 Task: Create a new Trello board titled 'Board0000000034' and add a card titled 'Card0000000133' to the 'To Do' list.
Action: Mouse moved to (325, 470)
Screenshot: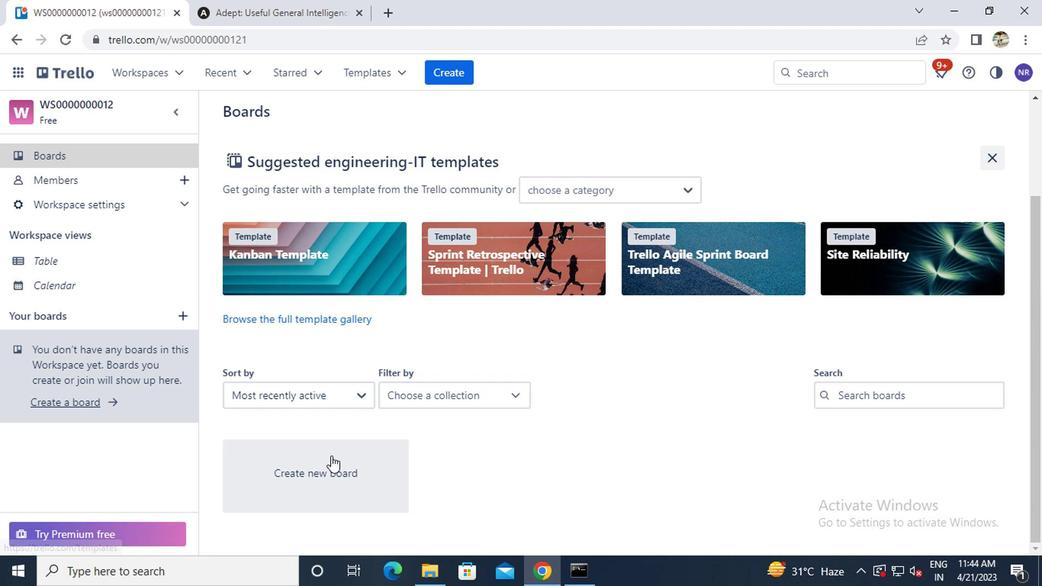 
Action: Mouse pressed left at (325, 470)
Screenshot: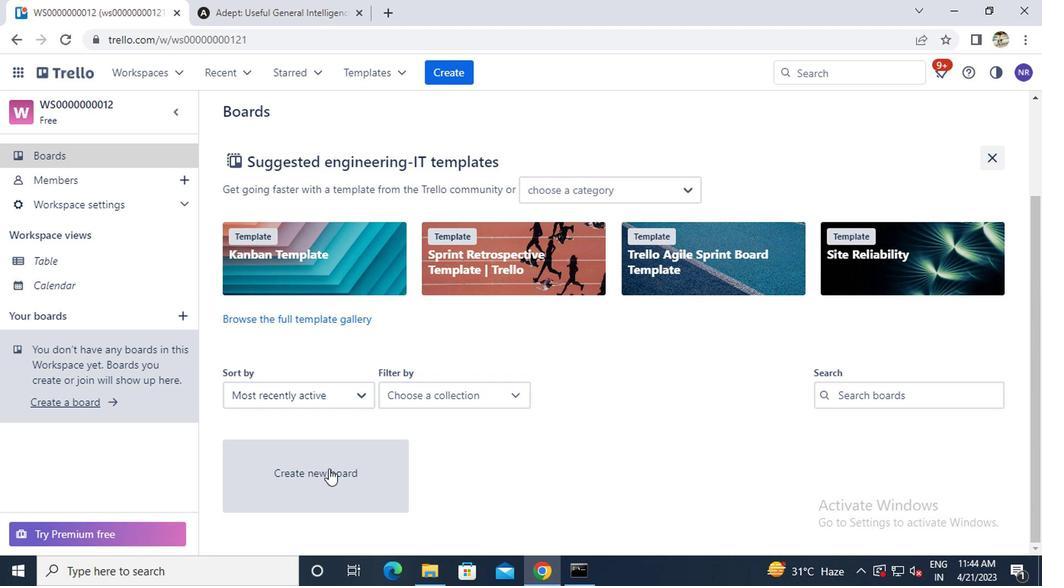 
Action: Mouse moved to (429, 359)
Screenshot: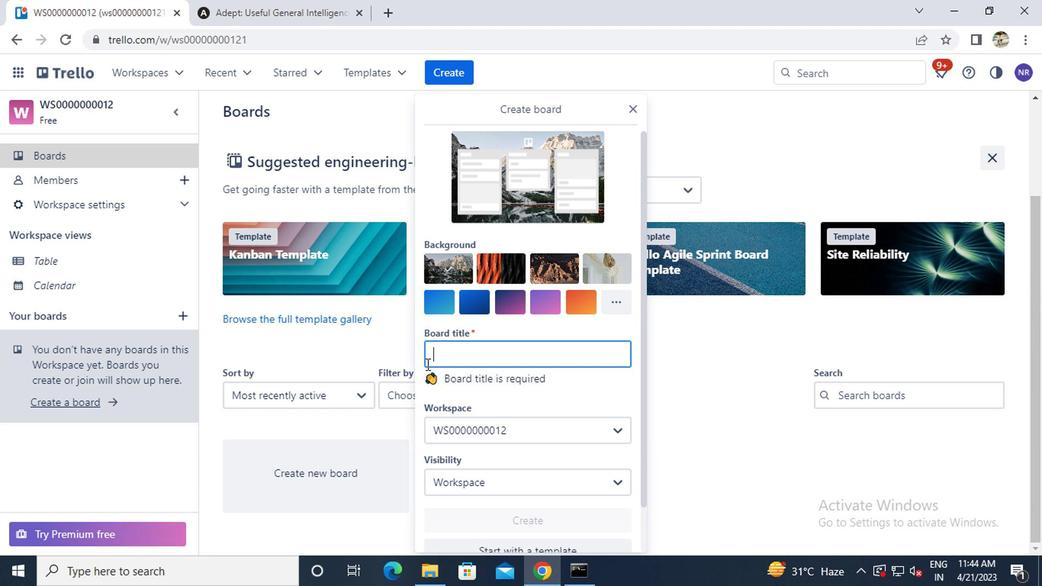 
Action: Mouse pressed left at (429, 359)
Screenshot: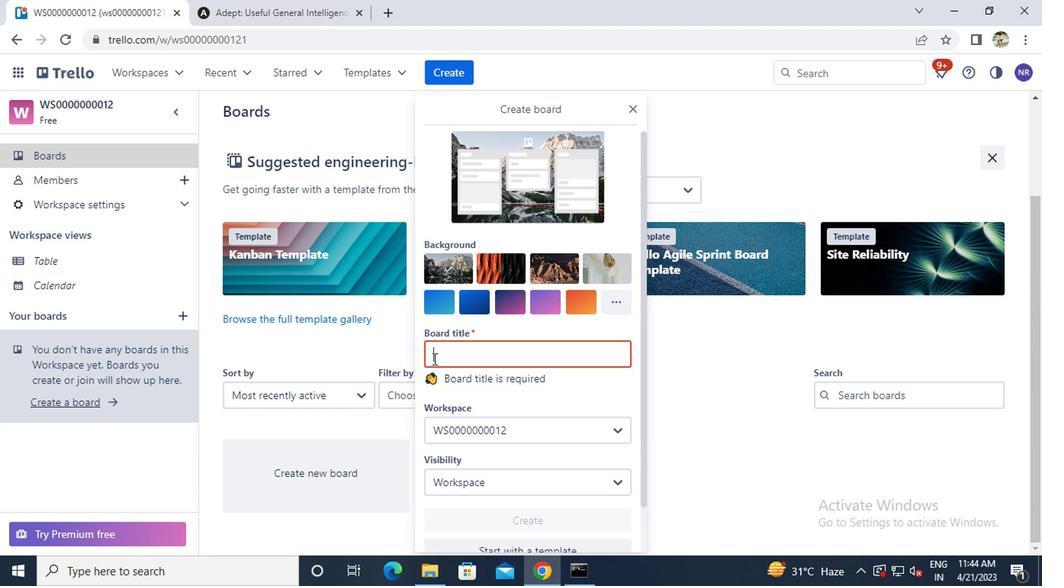 
Action: Mouse moved to (430, 359)
Screenshot: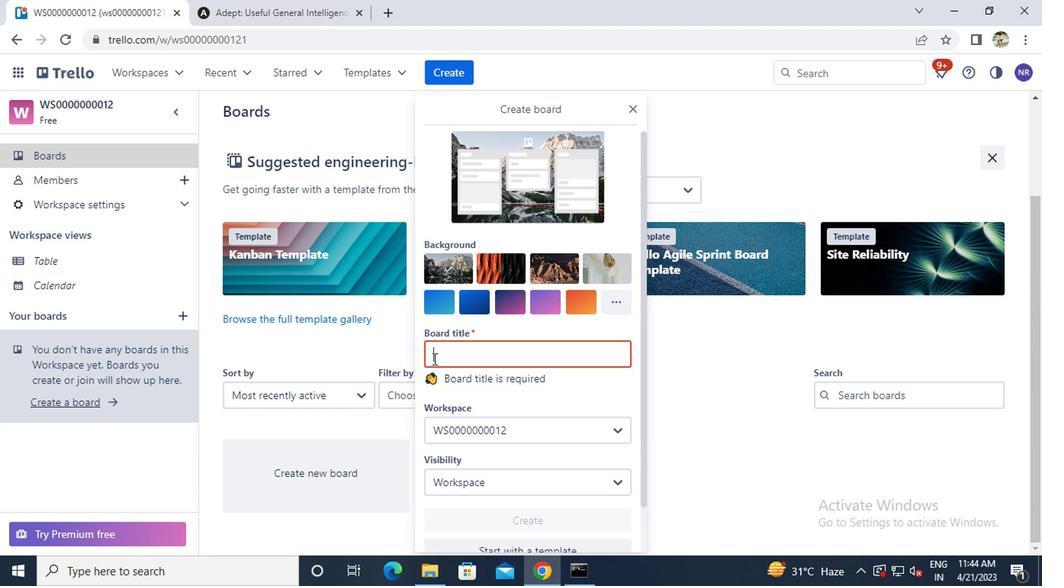 
Action: Key pressed b<Key.caps_lock>oard0
Screenshot: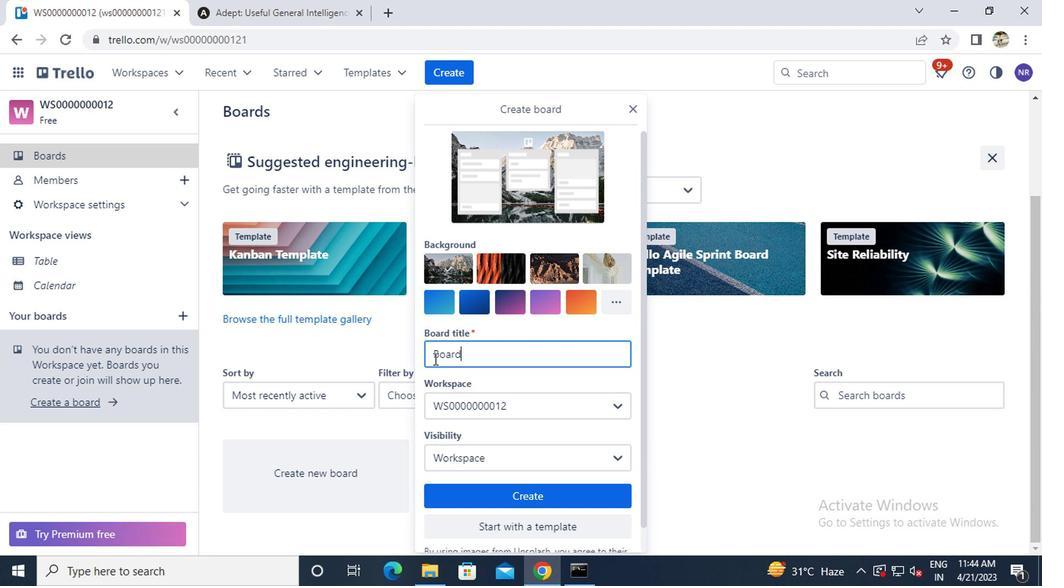 
Action: Mouse moved to (411, 351)
Screenshot: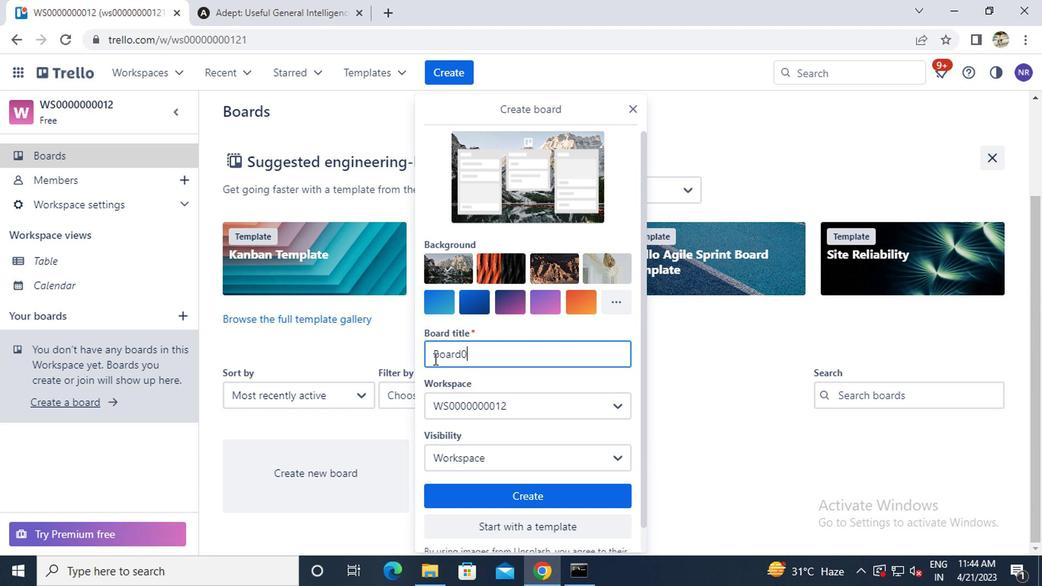 
Action: Key pressed 000000034
Screenshot: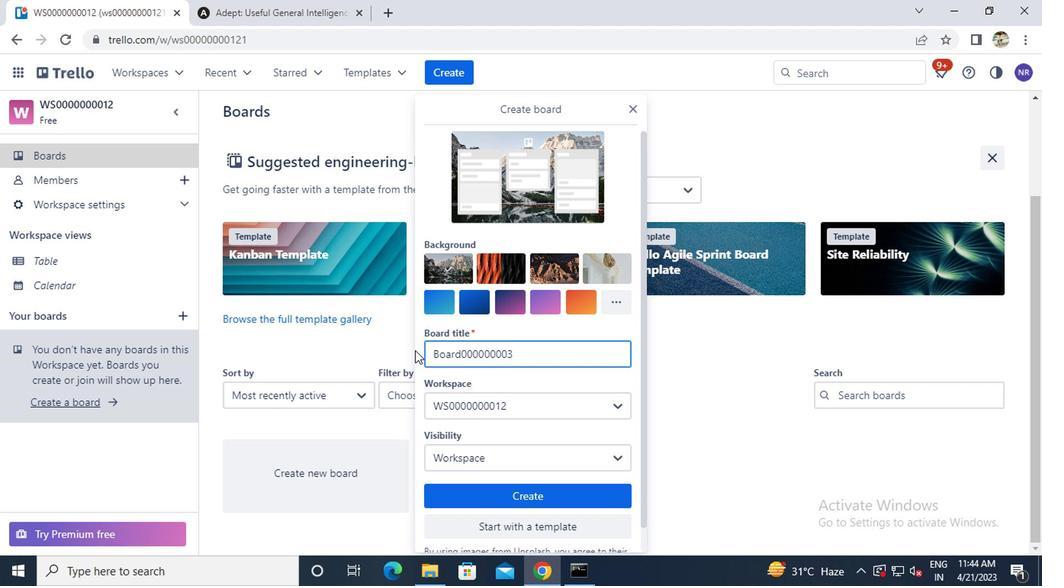 
Action: Mouse moved to (457, 493)
Screenshot: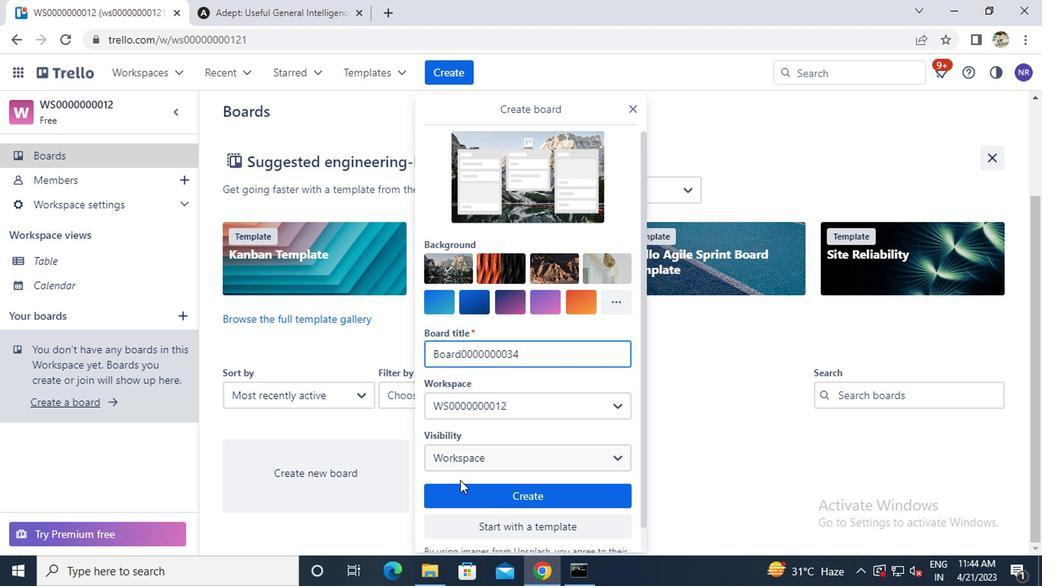 
Action: Mouse pressed left at (457, 493)
Screenshot: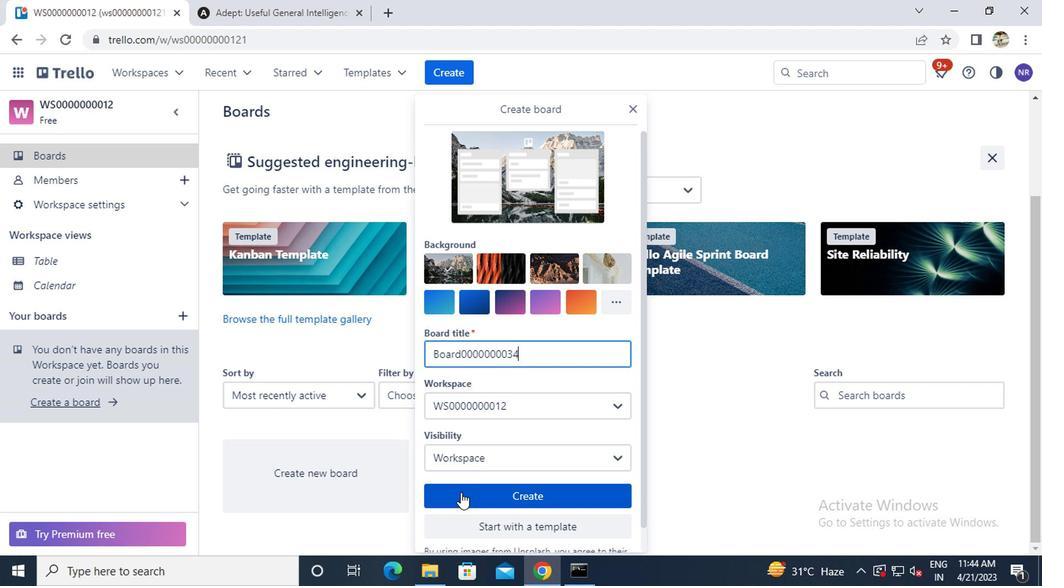 
Action: Mouse moved to (123, 158)
Screenshot: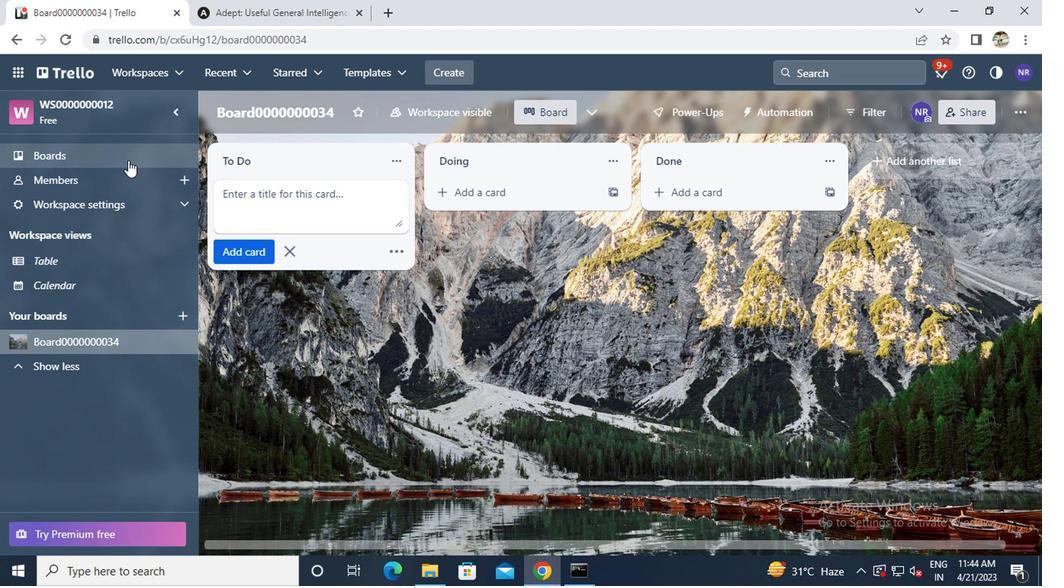 
Action: Mouse pressed left at (123, 158)
Screenshot: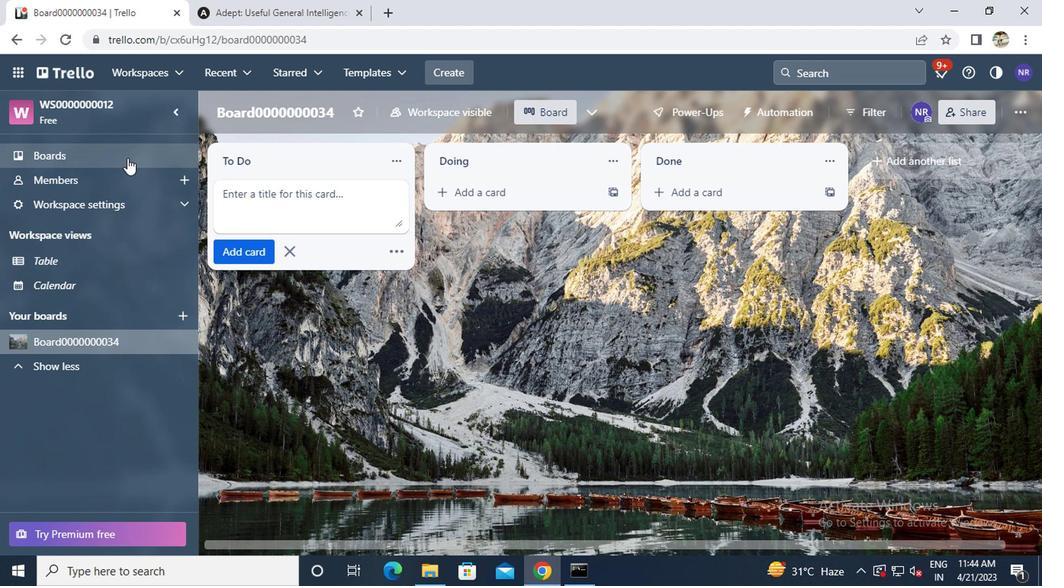 
Action: Mouse moved to (277, 274)
Screenshot: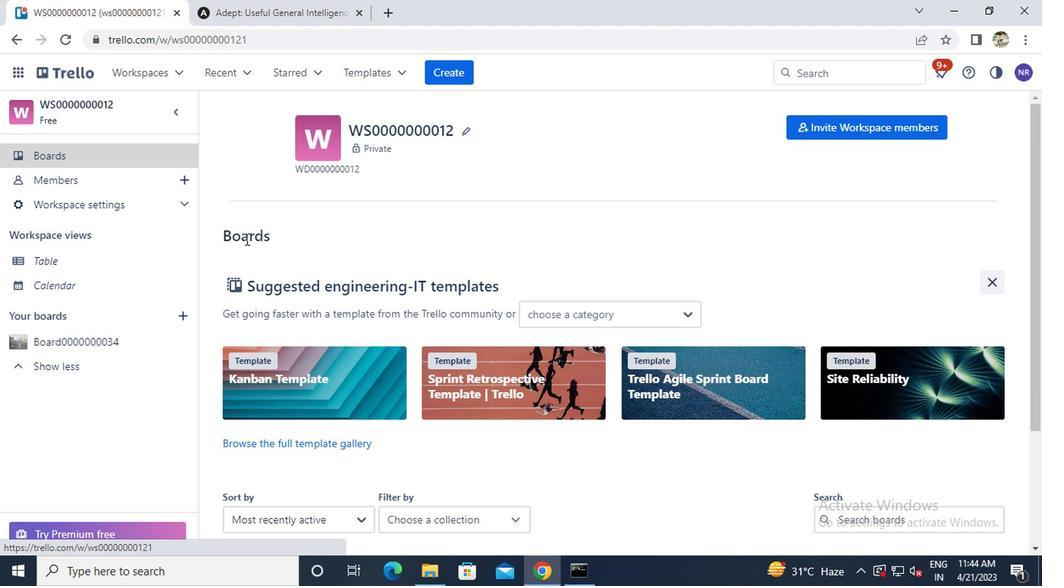 
Action: Mouse scrolled (277, 274) with delta (0, 0)
Screenshot: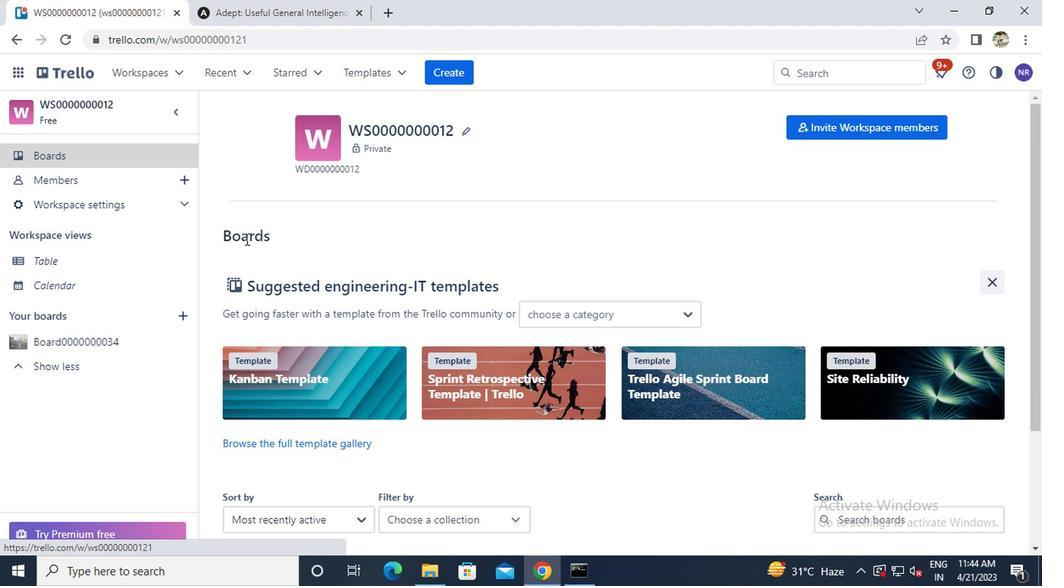
Action: Mouse scrolled (277, 274) with delta (0, 0)
Screenshot: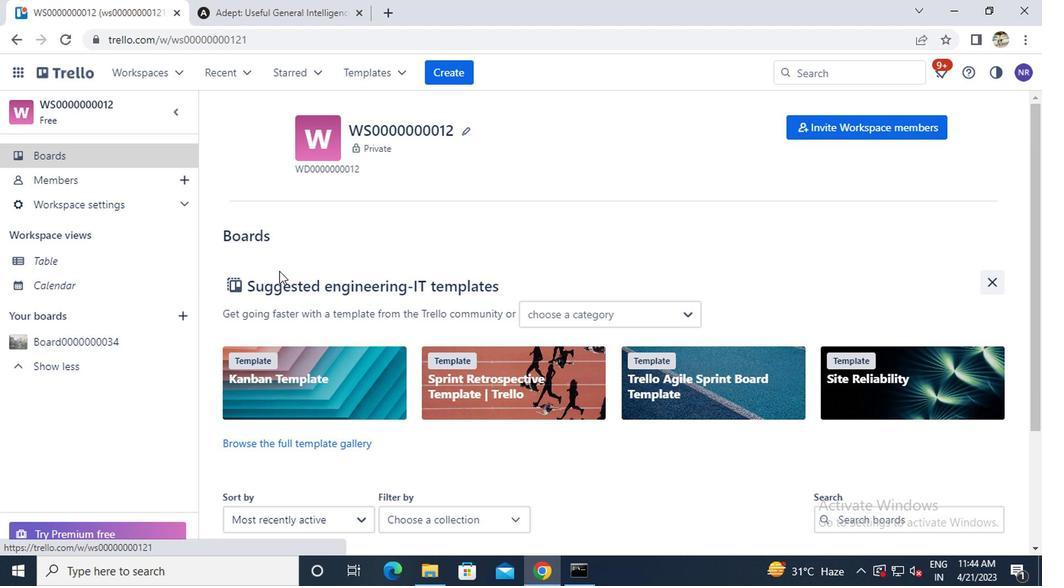 
Action: Mouse scrolled (277, 274) with delta (0, 0)
Screenshot: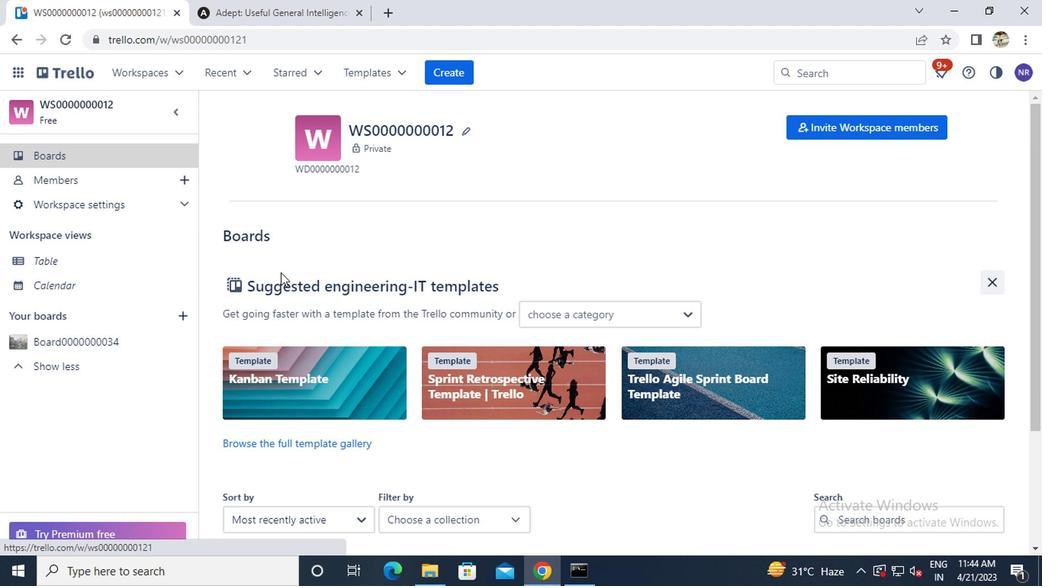 
Action: Mouse scrolled (277, 274) with delta (0, 0)
Screenshot: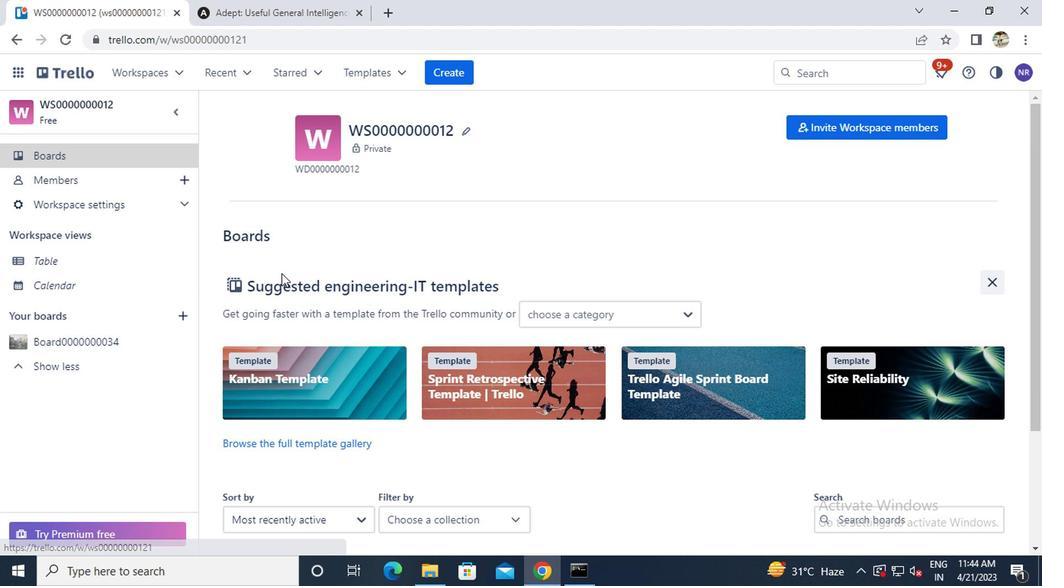 
Action: Mouse moved to (317, 483)
Screenshot: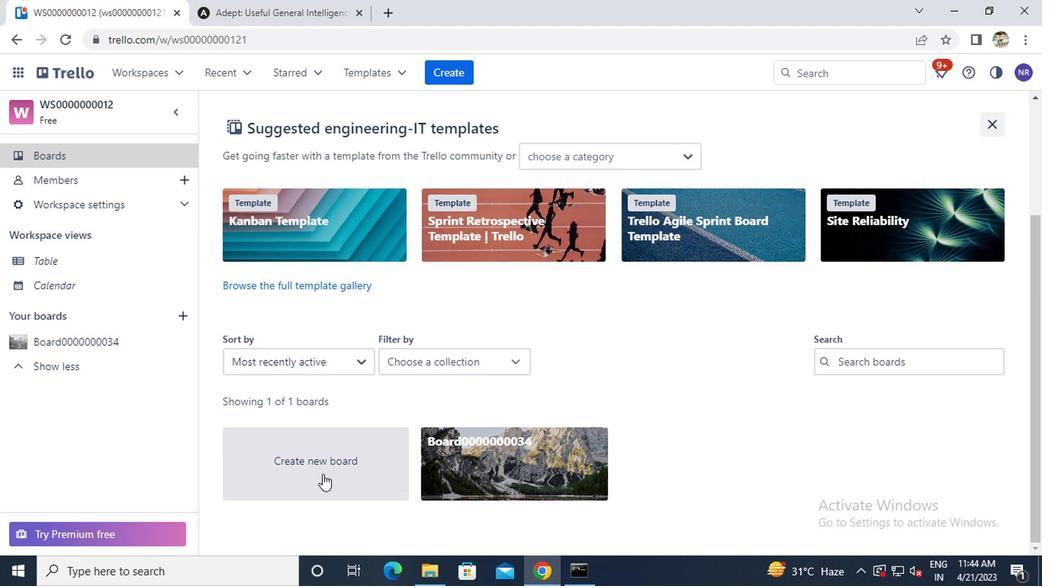 
Action: Mouse pressed left at (317, 483)
Screenshot: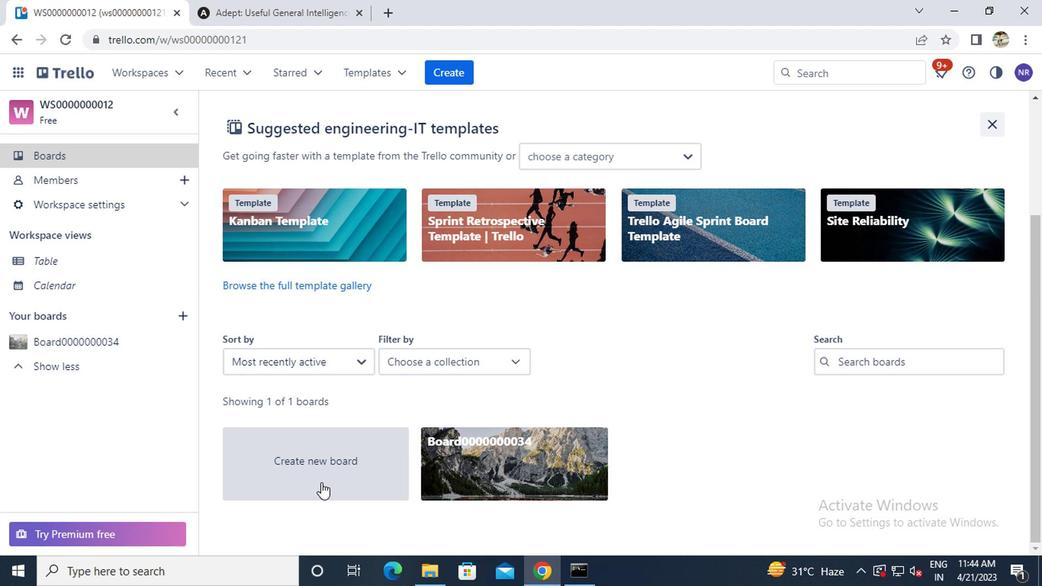 
Action: Key pressed <Key.caps_lock>b<Key.caps_lock>oard0000000035
Screenshot: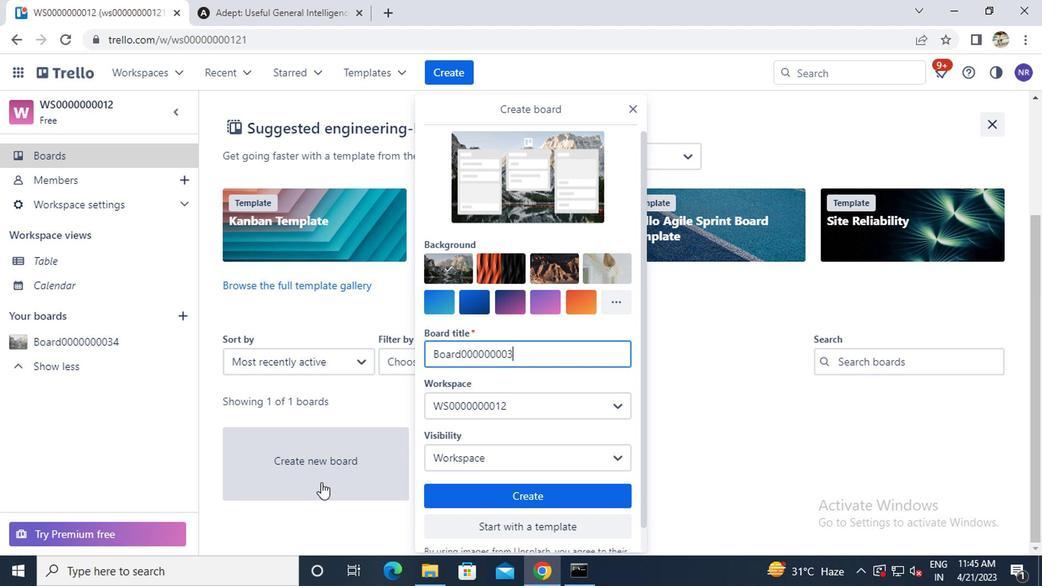 
Action: Mouse moved to (478, 460)
Screenshot: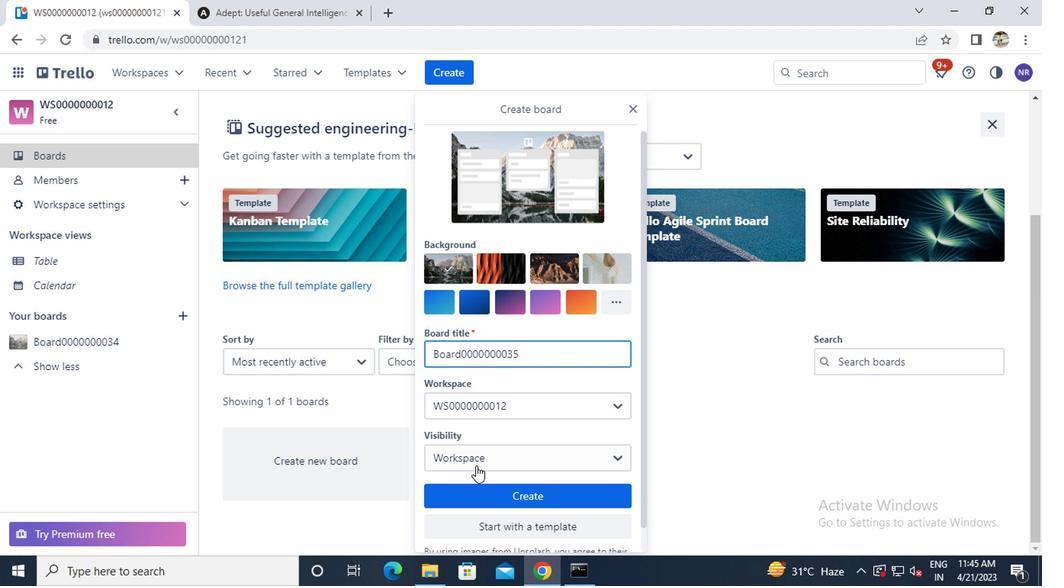 
Action: Mouse pressed left at (478, 460)
Screenshot: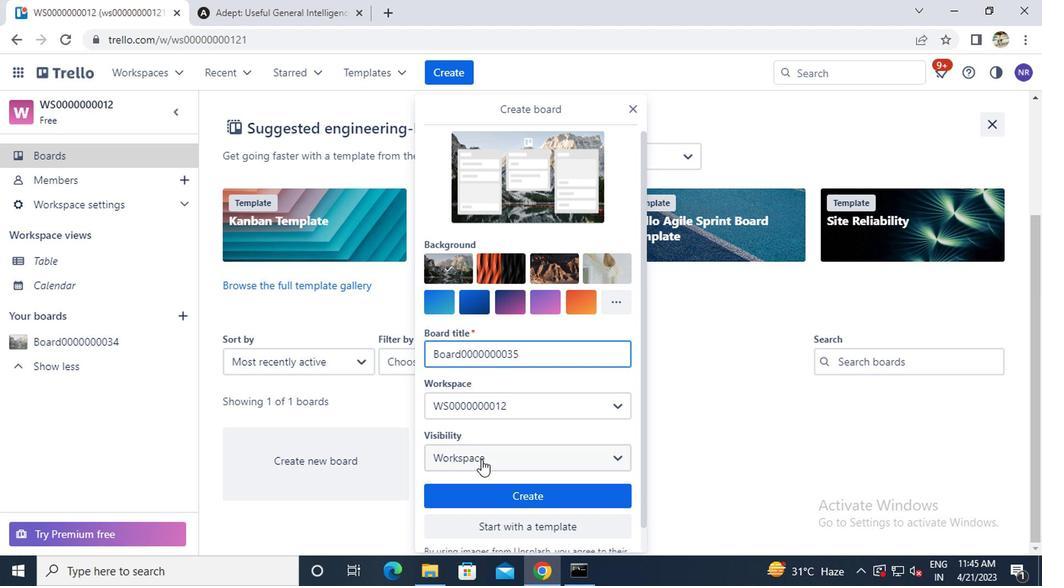 
Action: Mouse moved to (500, 308)
Screenshot: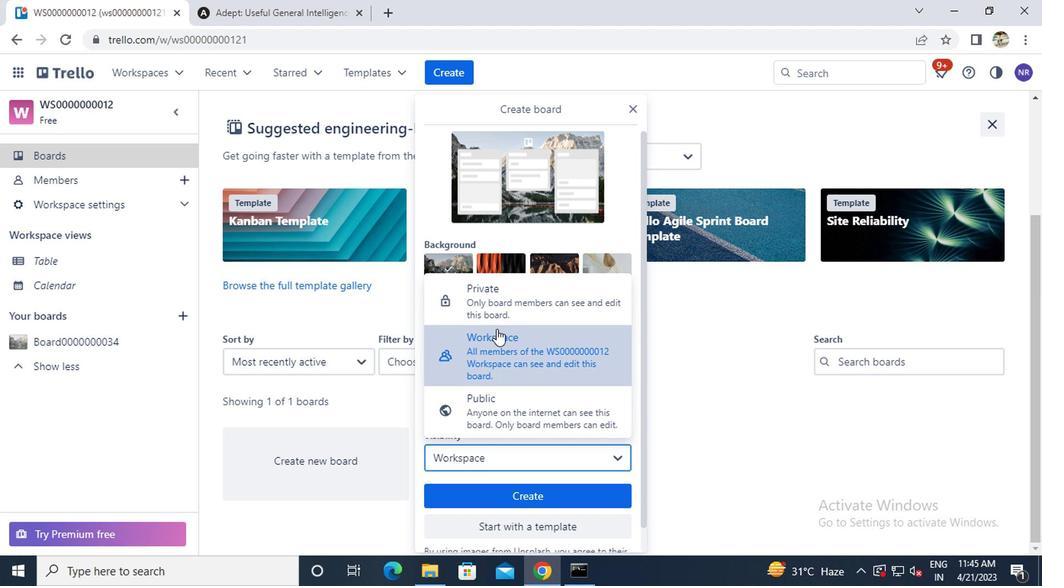 
Action: Mouse pressed left at (500, 308)
Screenshot: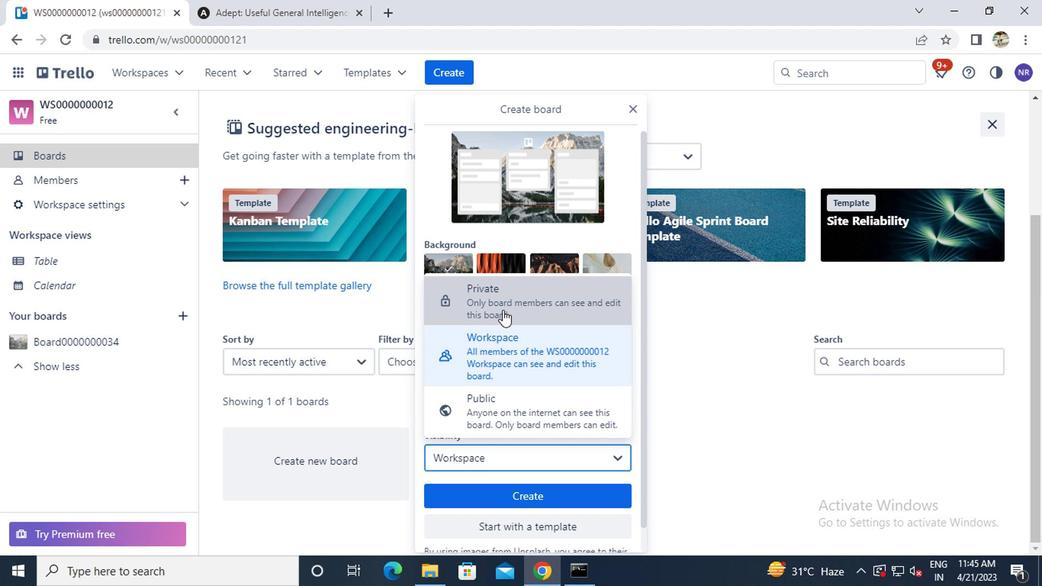 
Action: Mouse moved to (502, 494)
Screenshot: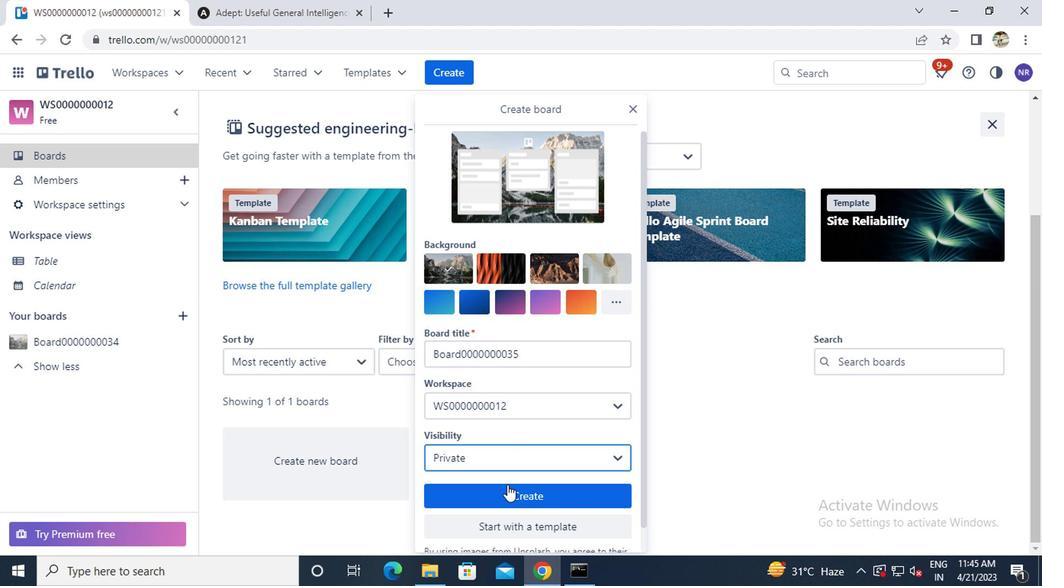 
Action: Mouse pressed left at (502, 494)
Screenshot: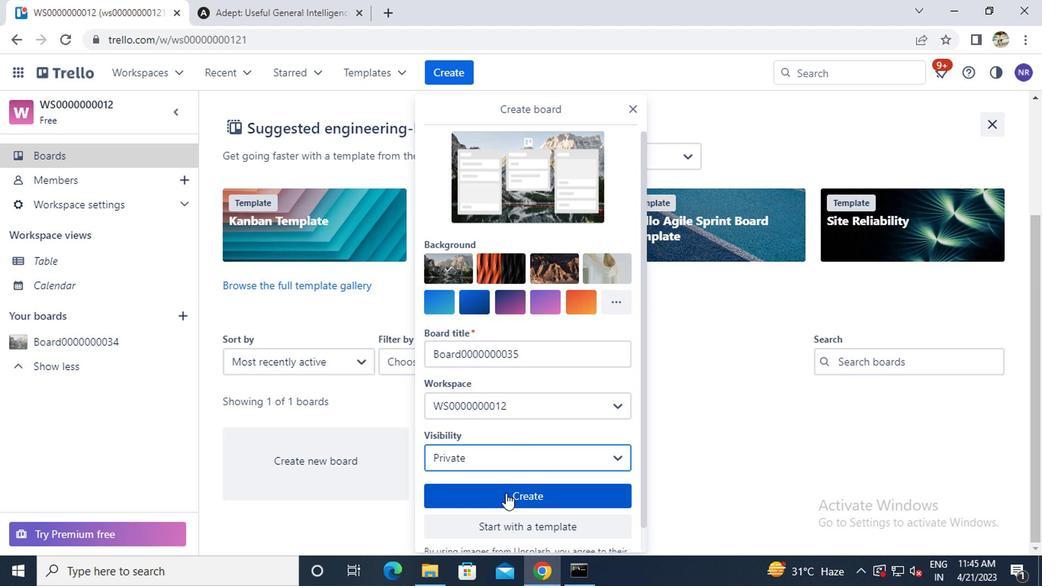 
Action: Mouse moved to (61, 154)
Screenshot: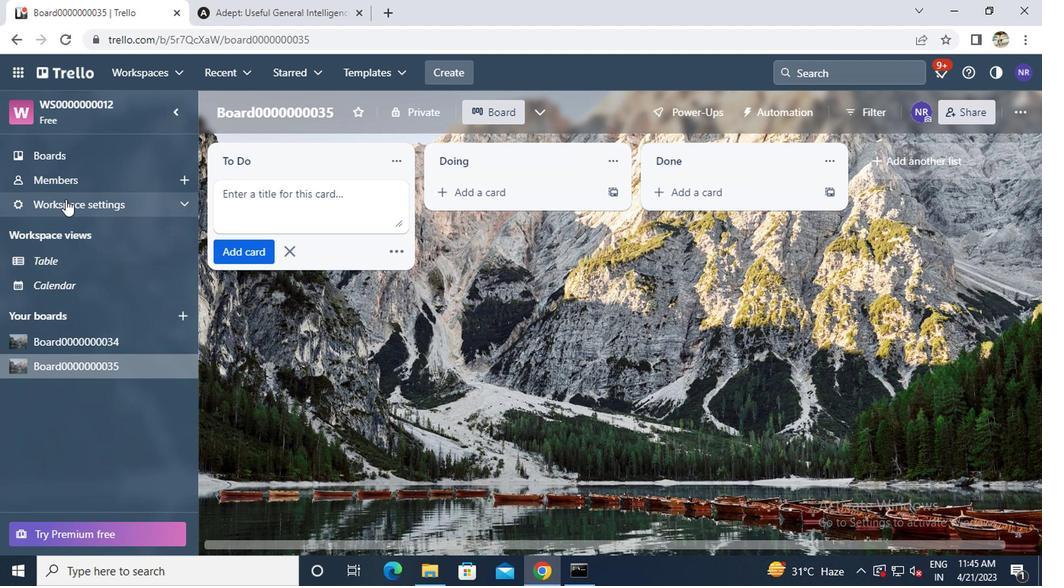 
Action: Mouse pressed left at (61, 154)
Screenshot: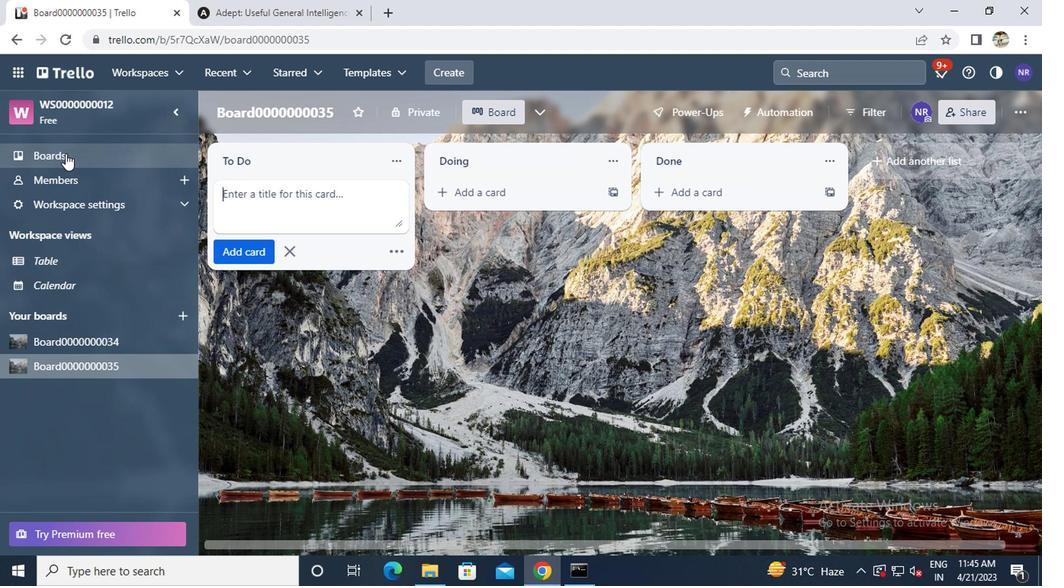 
Action: Mouse moved to (239, 314)
Screenshot: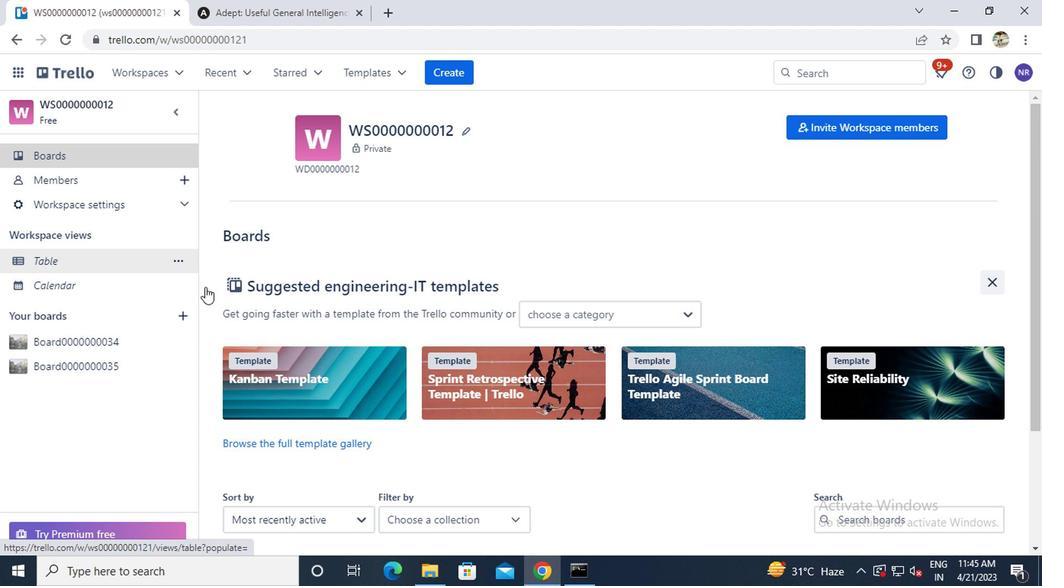 
Action: Mouse scrolled (239, 313) with delta (0, 0)
Screenshot: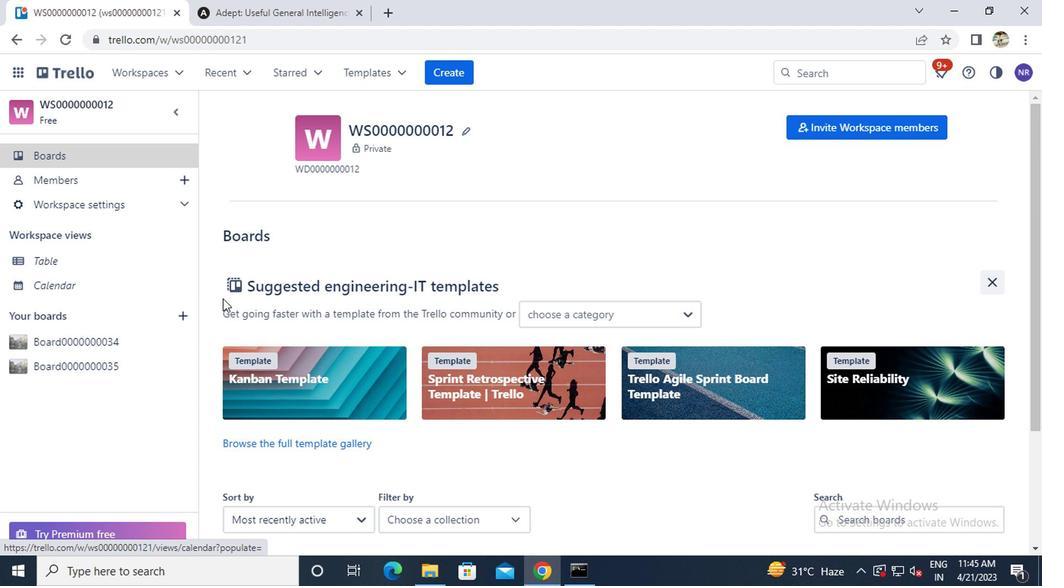 
Action: Mouse moved to (243, 318)
Screenshot: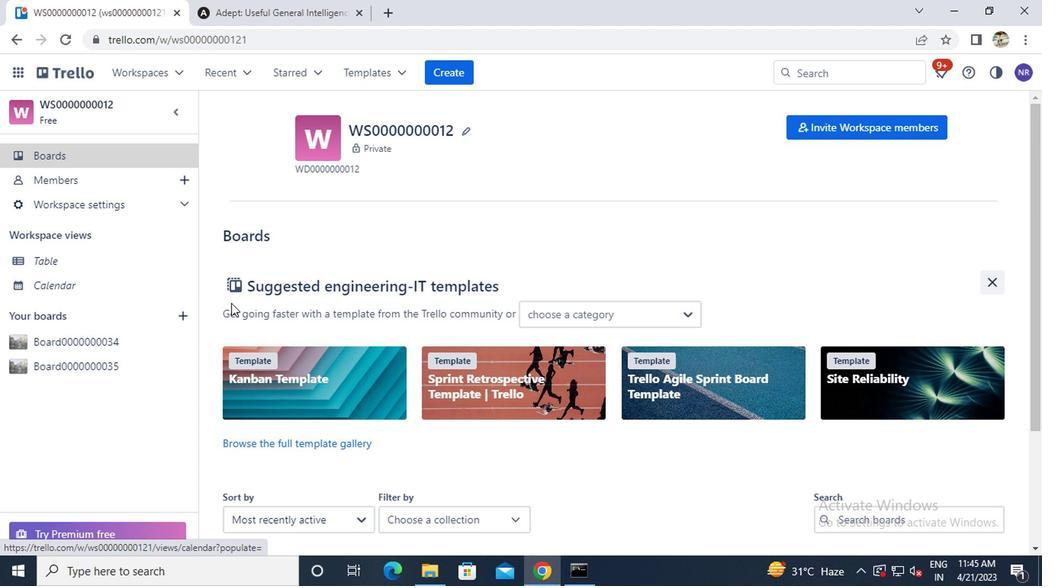
Action: Mouse scrolled (243, 317) with delta (0, 0)
Screenshot: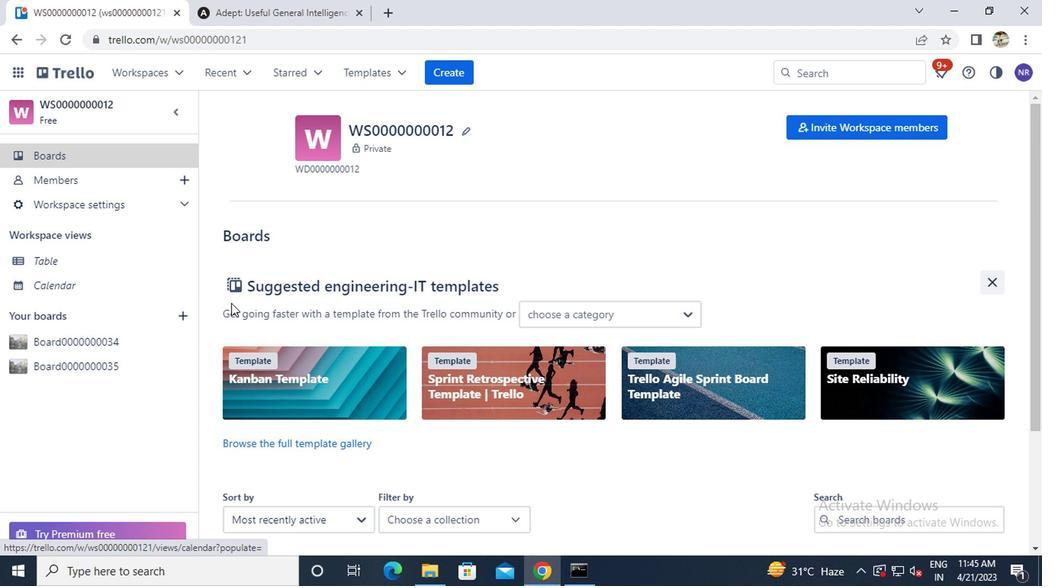 
Action: Mouse scrolled (243, 317) with delta (0, 0)
Screenshot: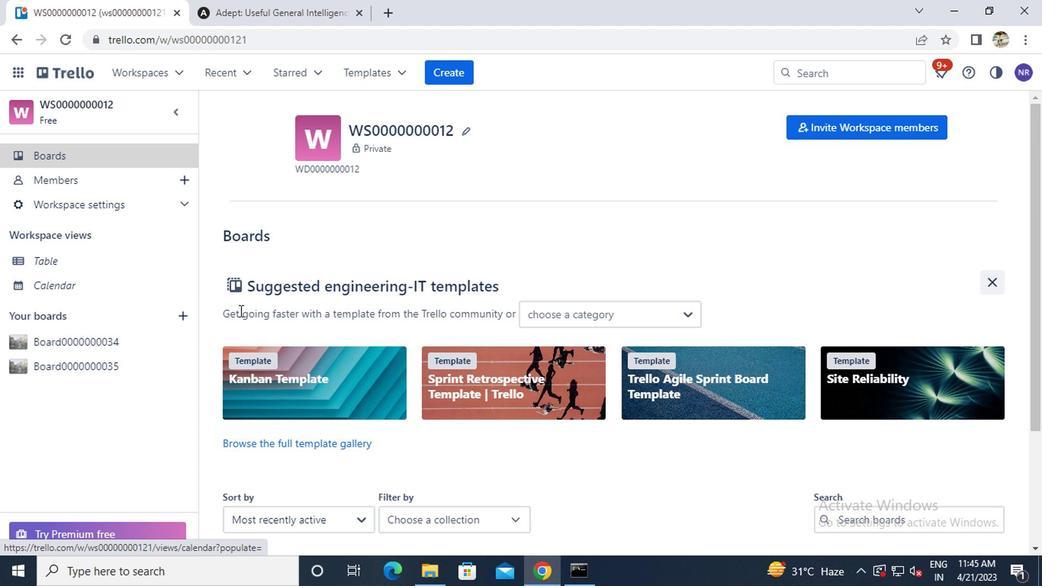 
Action: Mouse moved to (282, 459)
Screenshot: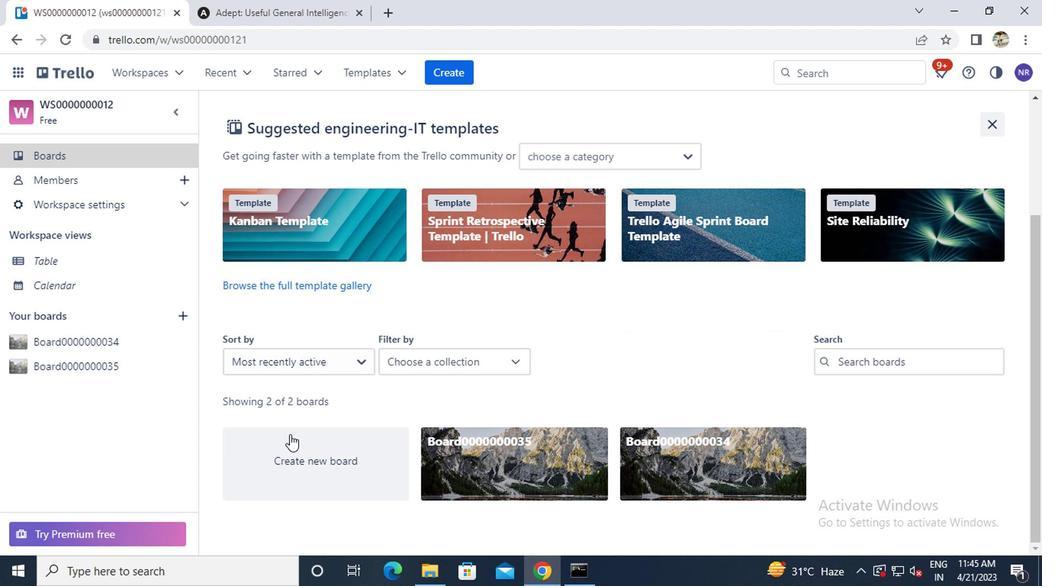 
Action: Mouse pressed left at (282, 459)
Screenshot: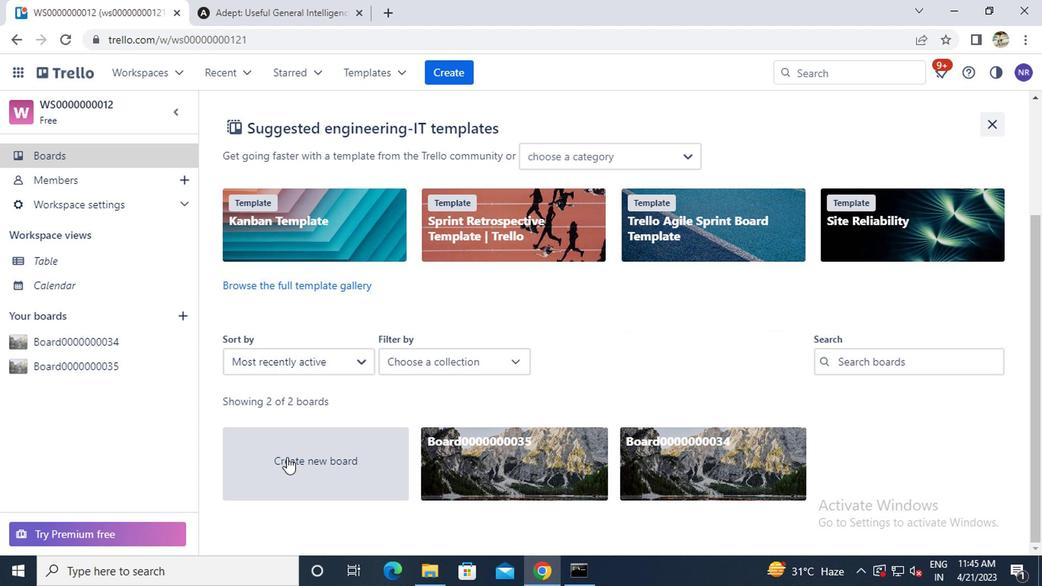 
Action: Key pressed <Key.caps_lock>b<Key.caps_lock>oard0000000036
Screenshot: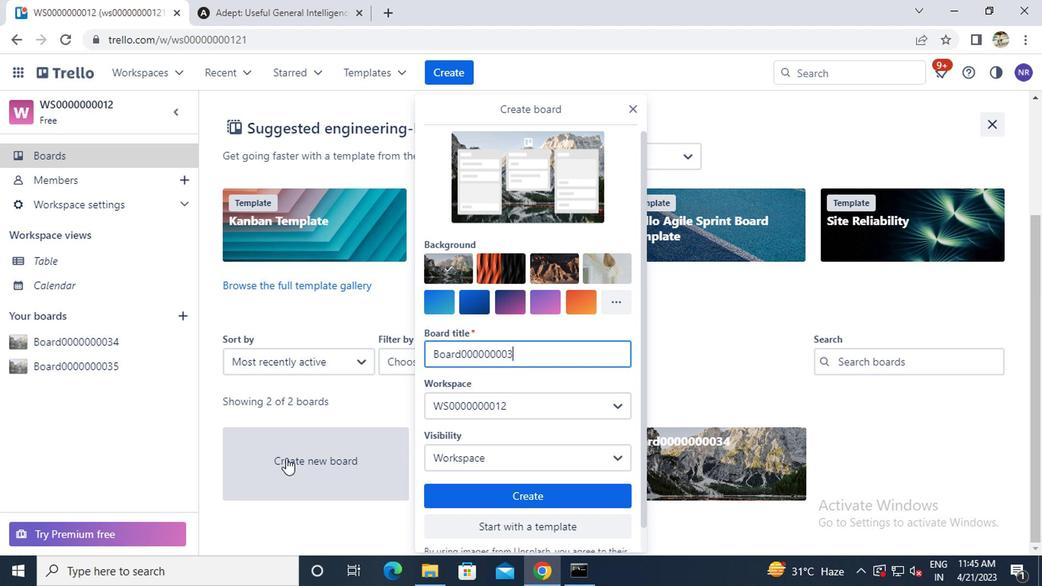 
Action: Mouse moved to (442, 459)
Screenshot: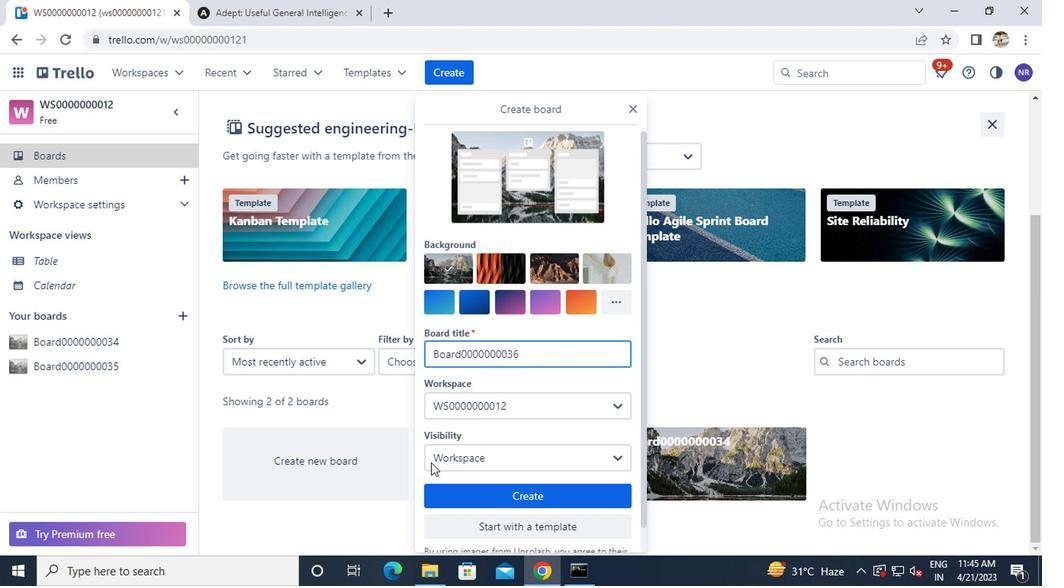 
Action: Mouse pressed left at (442, 459)
Screenshot: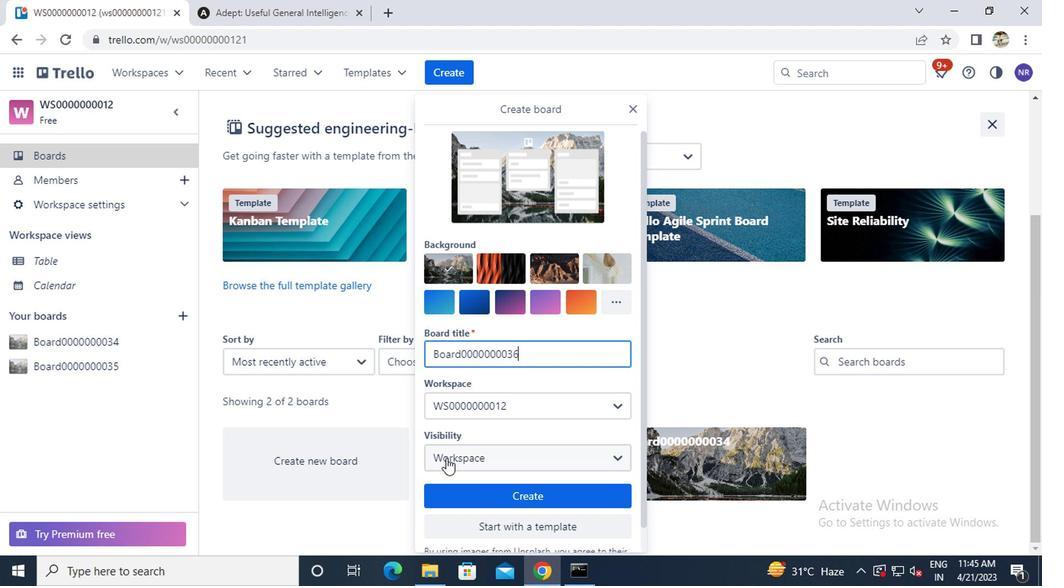 
Action: Mouse moved to (463, 413)
Screenshot: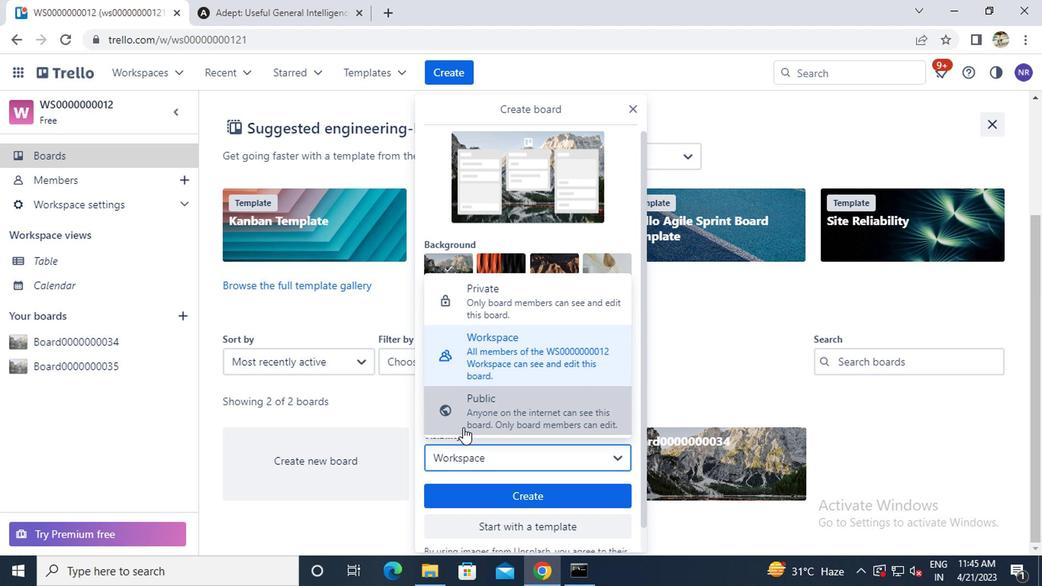 
Action: Mouse pressed left at (463, 413)
Screenshot: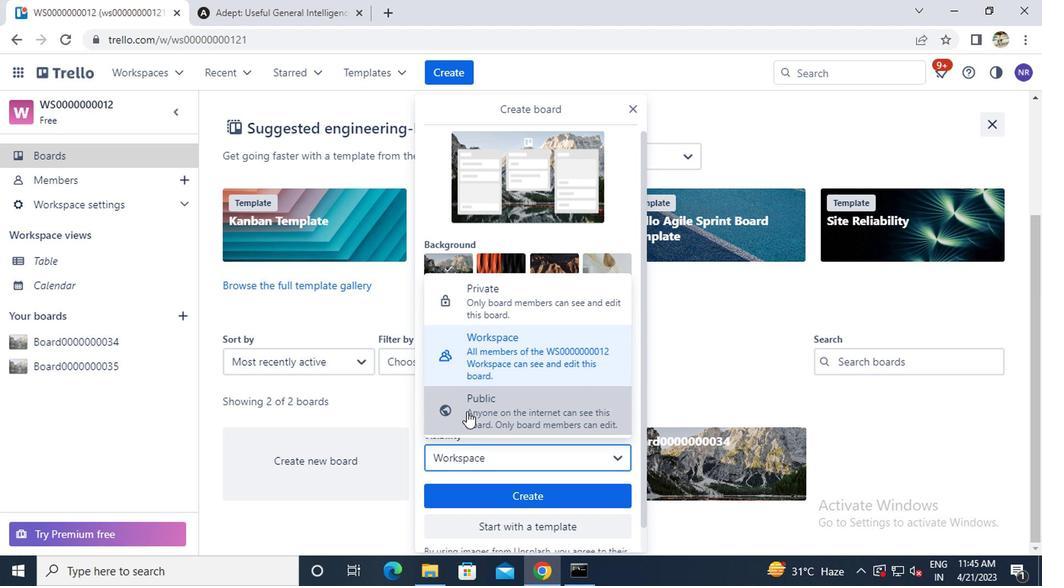 
Action: Mouse moved to (472, 414)
Screenshot: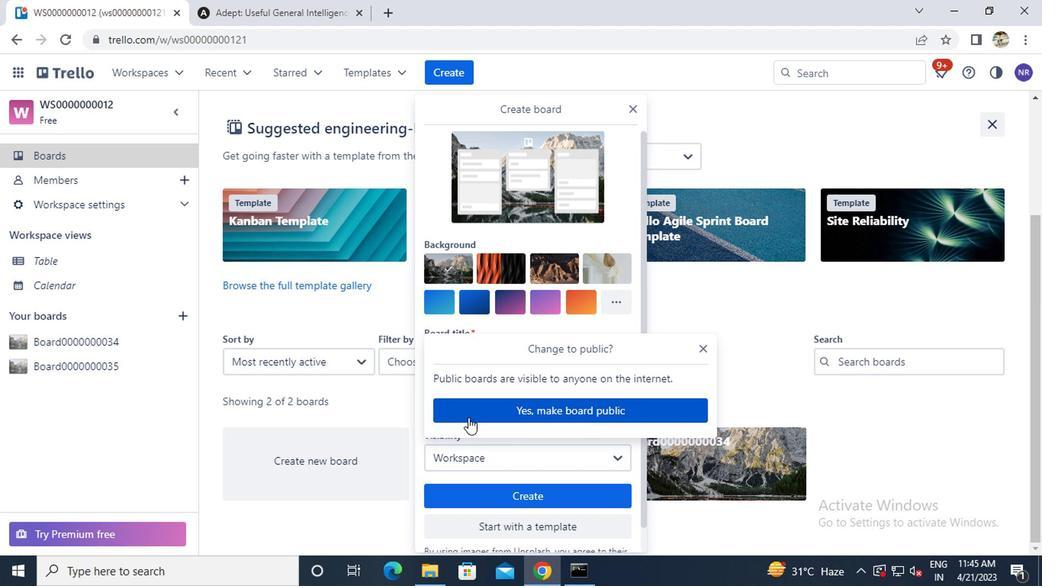 
Action: Mouse pressed left at (472, 414)
Screenshot: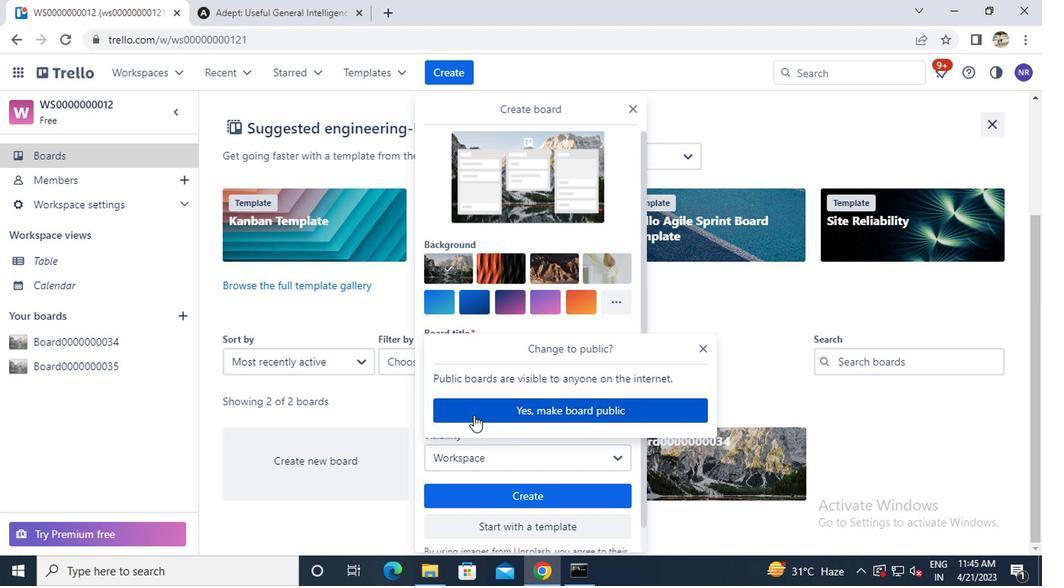 
Action: Mouse moved to (482, 496)
Screenshot: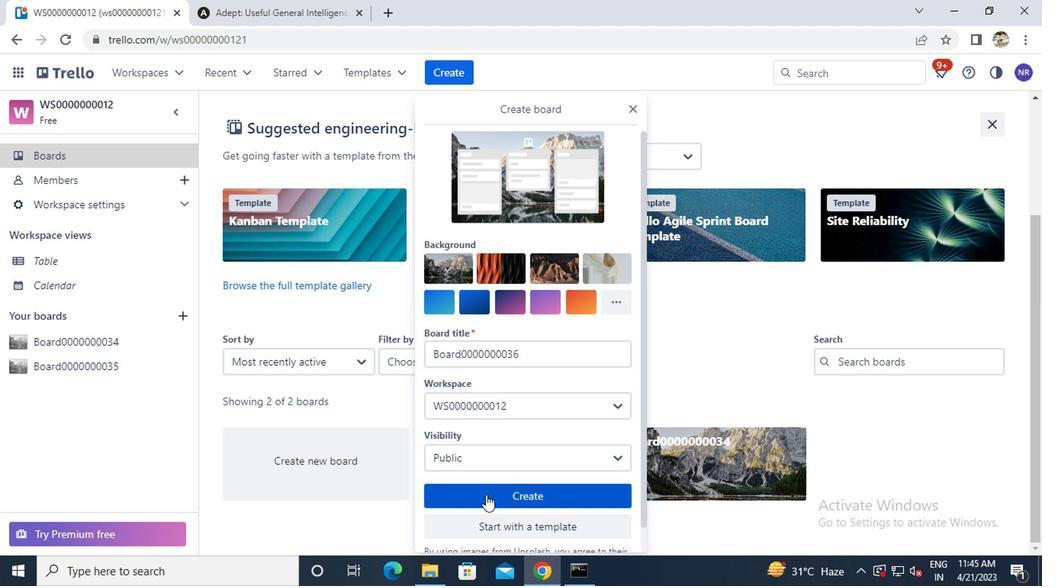 
Action: Mouse pressed left at (482, 496)
Screenshot: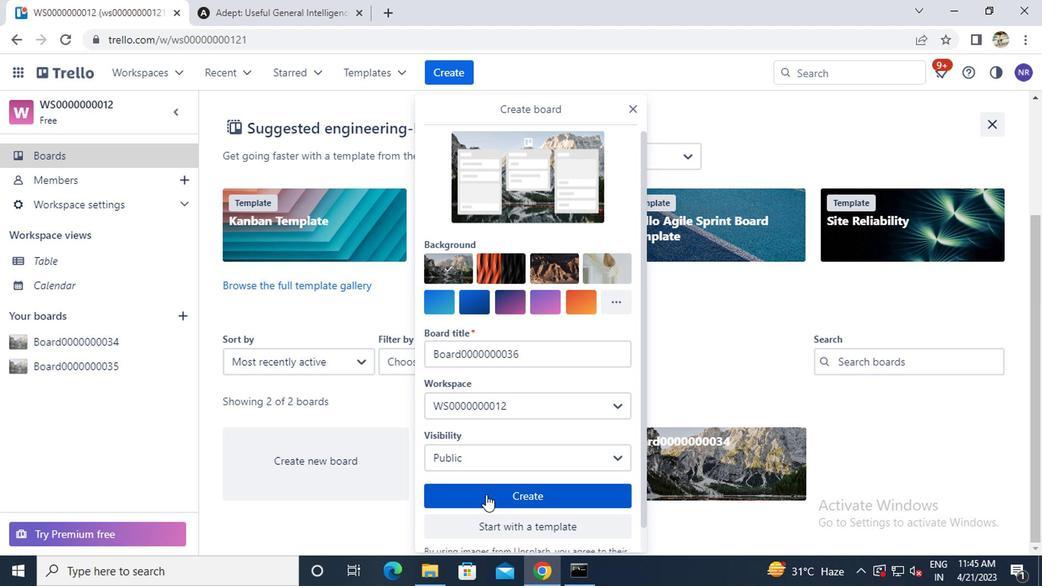 
Action: Mouse moved to (114, 348)
Screenshot: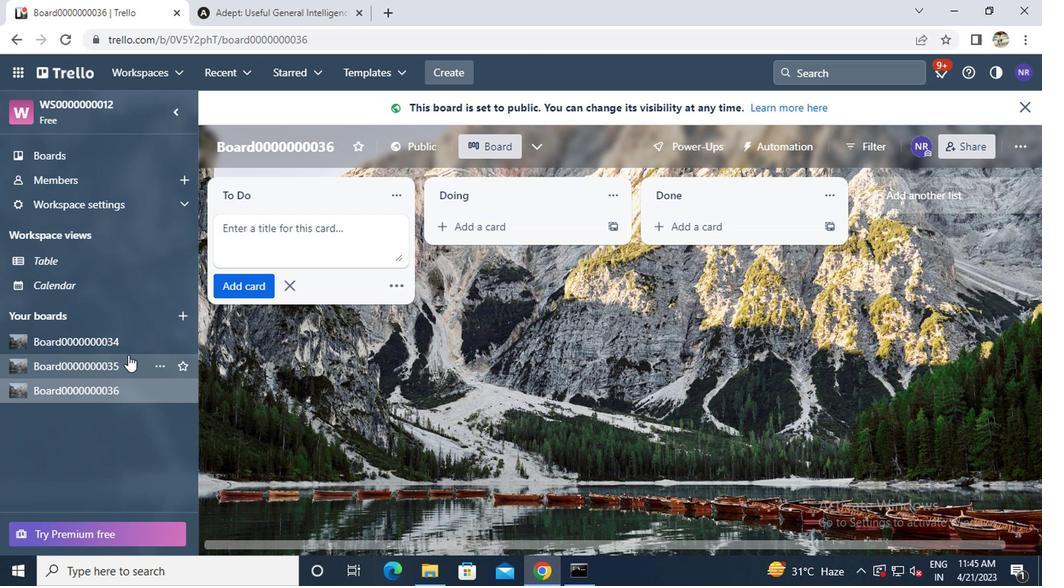 
Action: Mouse pressed left at (114, 348)
Screenshot: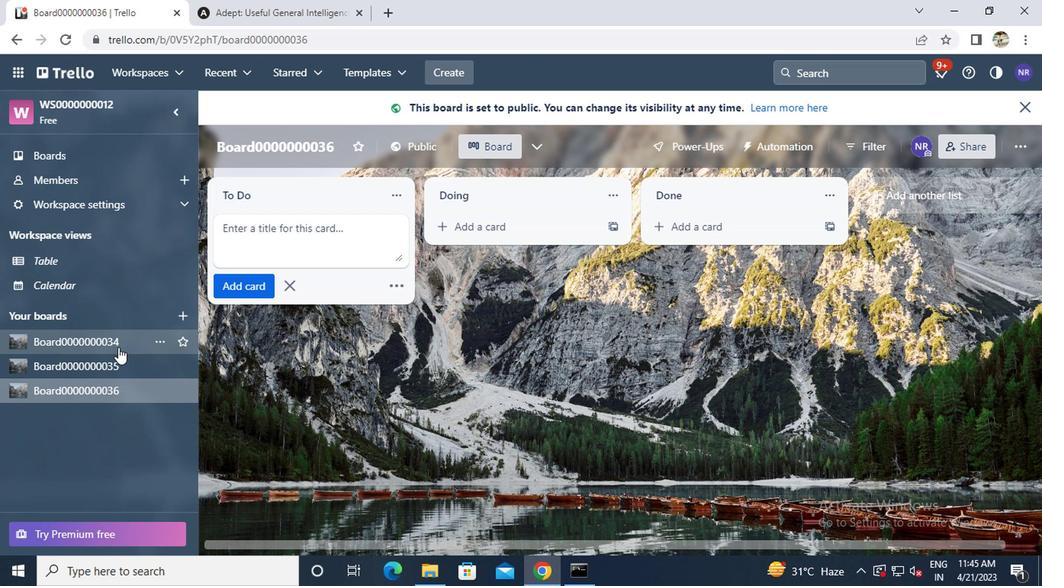 
Action: Mouse moved to (272, 197)
Screenshot: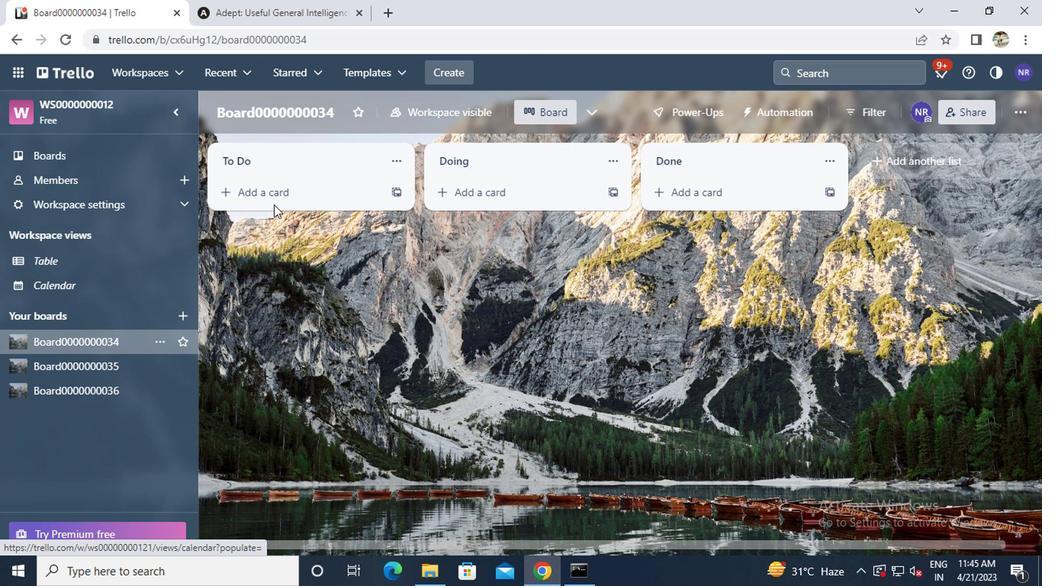 
Action: Mouse pressed left at (272, 197)
Screenshot: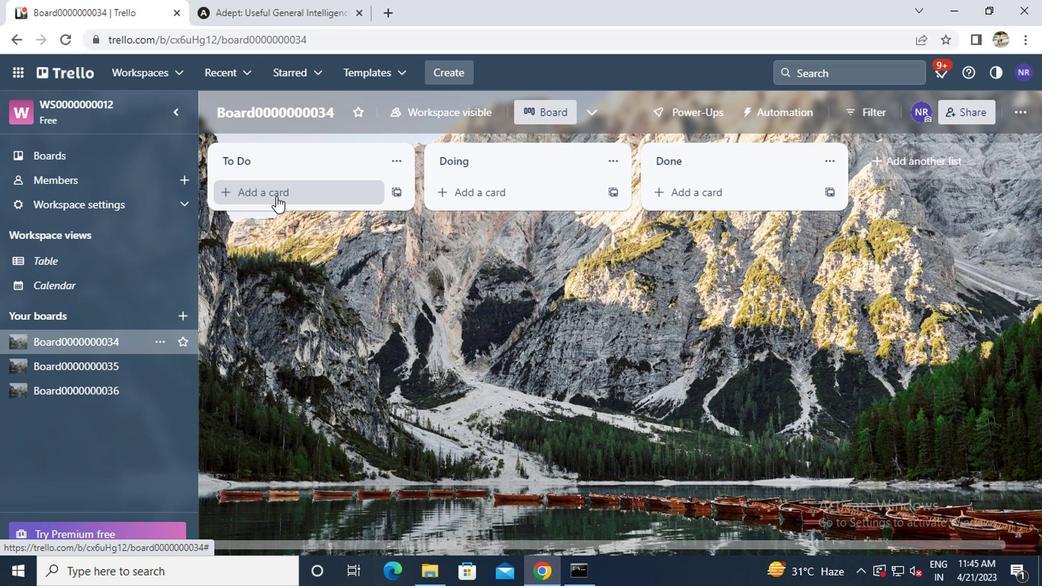 
Action: Key pressed <Key.caps_lock>c<Key.caps_lock>ard0000000133
Screenshot: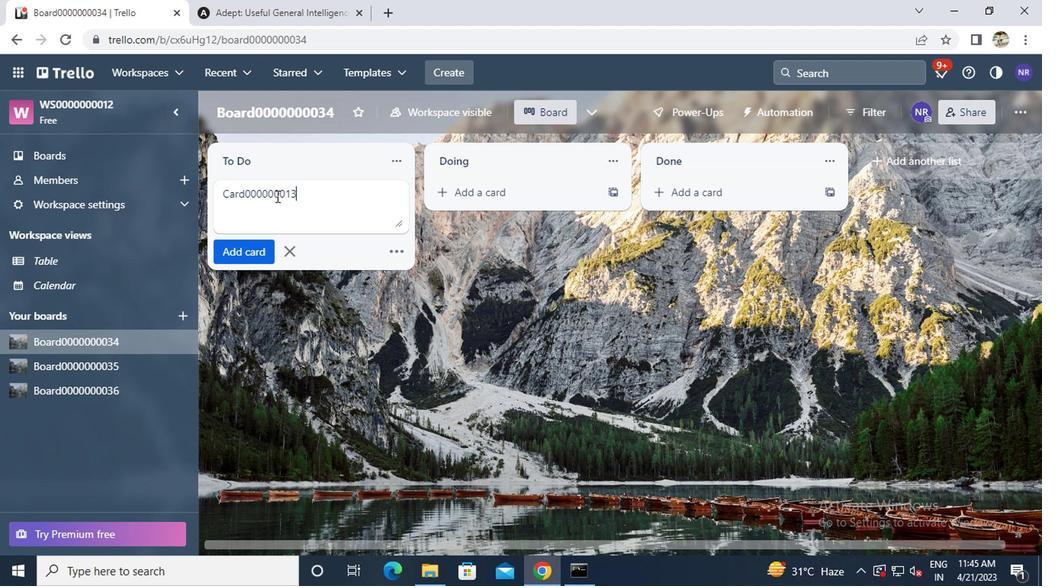 
Action: Mouse moved to (258, 248)
Screenshot: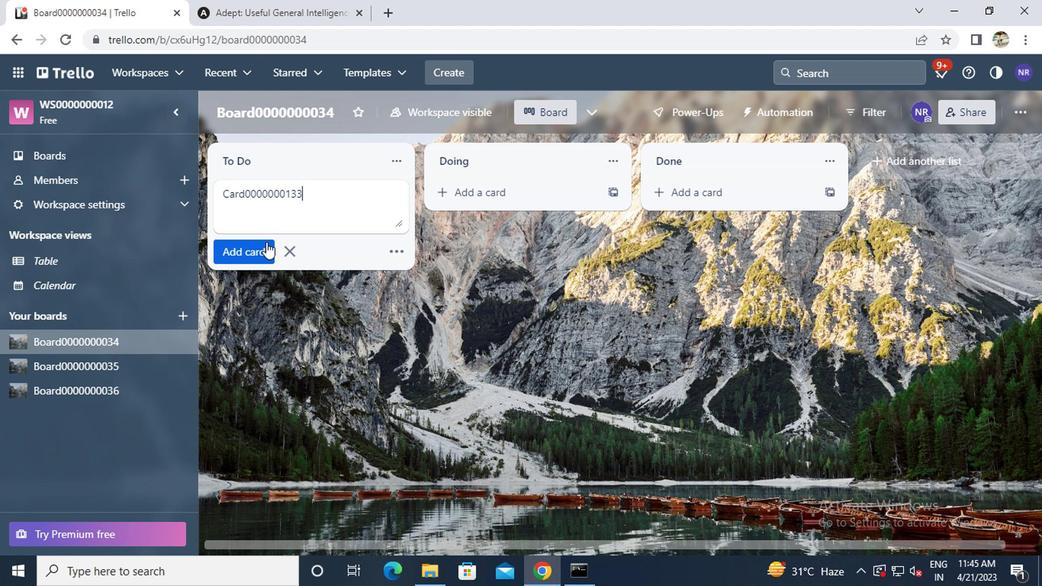 
Action: Mouse pressed left at (258, 248)
Screenshot: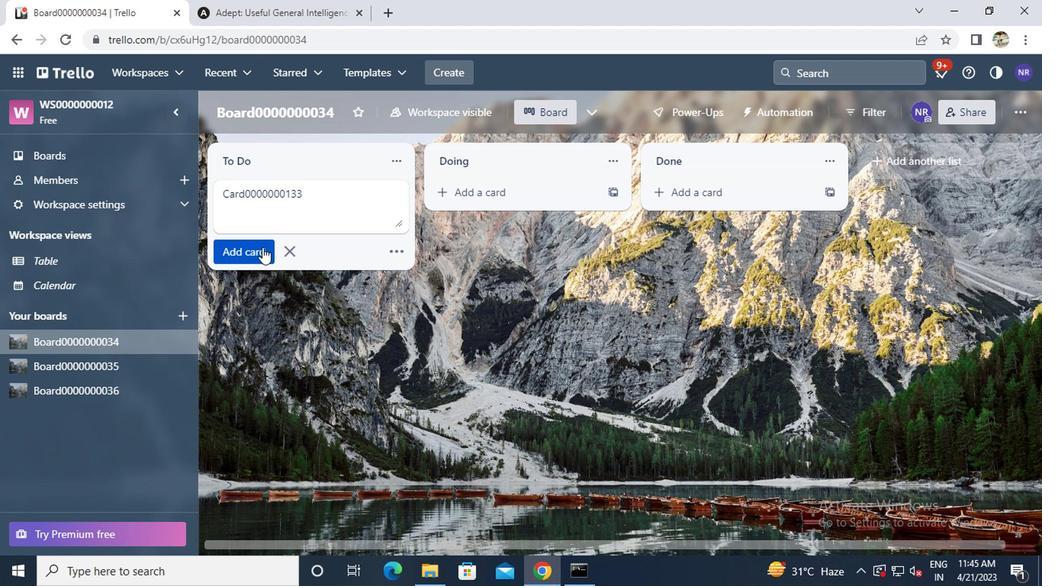 
Action: Mouse moved to (258, 249)
Screenshot: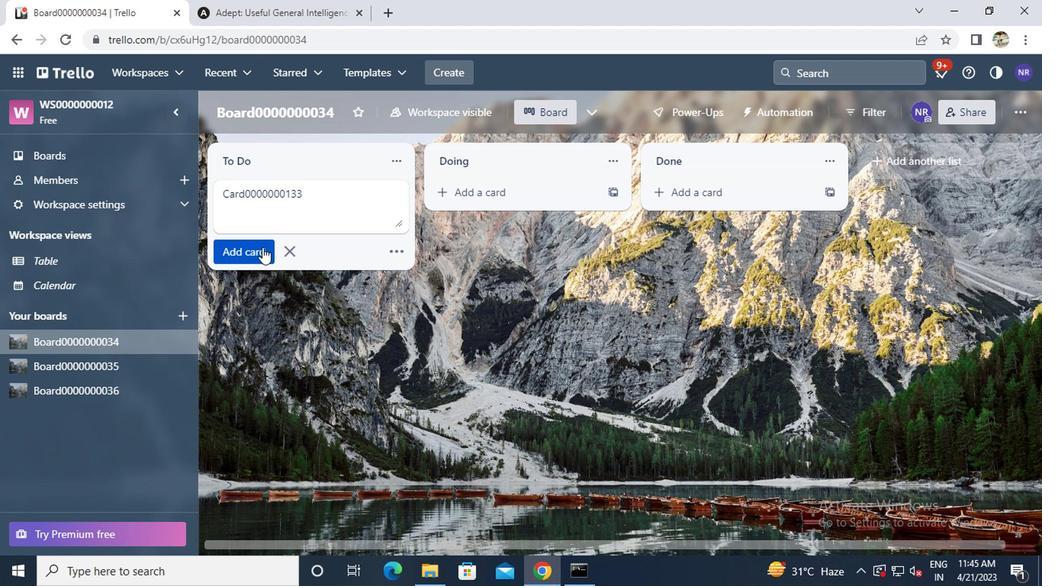 
Action: Key pressed <Key.caps_lock>c<Key.caps_lock>ard0000000134
Screenshot: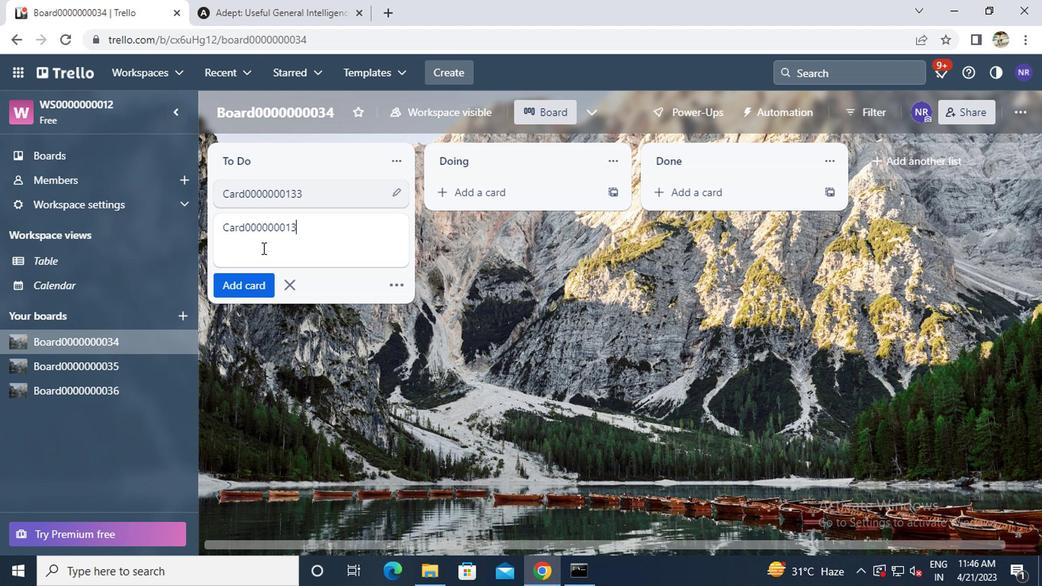 
Action: Mouse moved to (249, 289)
Screenshot: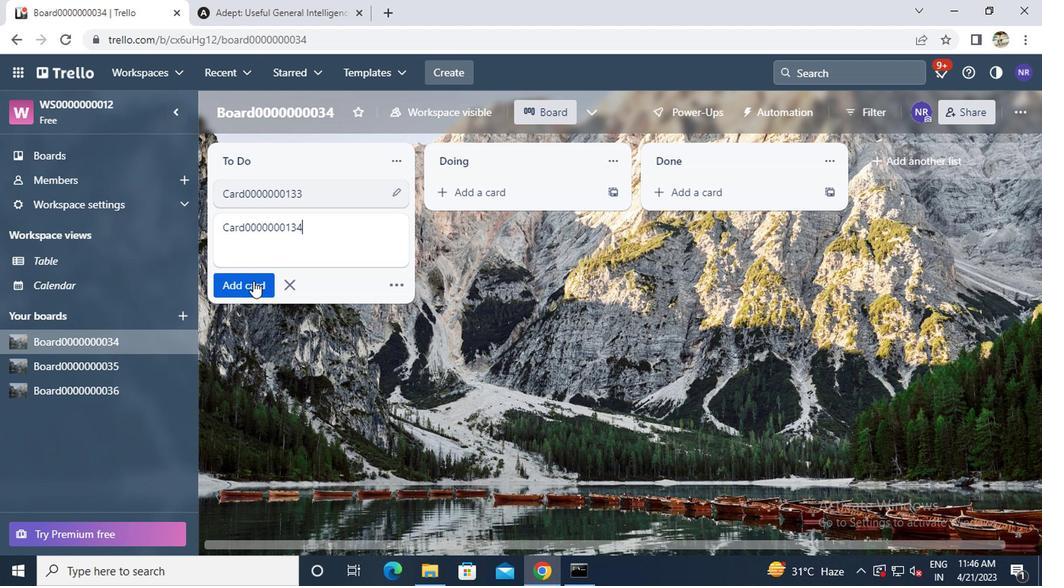
Action: Mouse pressed left at (249, 289)
Screenshot: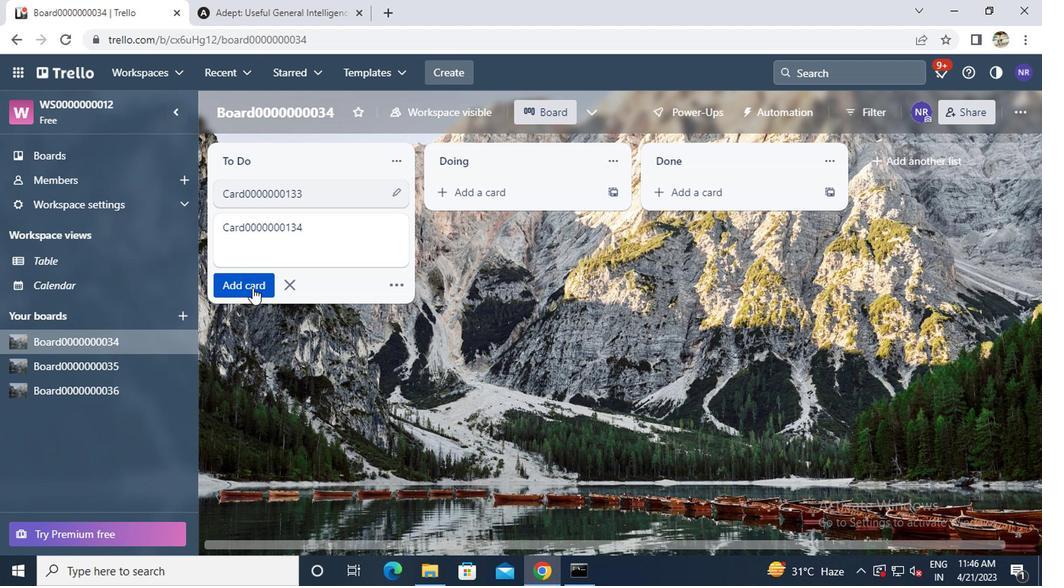 
